 Task: Set the customer id to 'contains' while creating a New Invoice.
Action: Mouse moved to (136, 19)
Screenshot: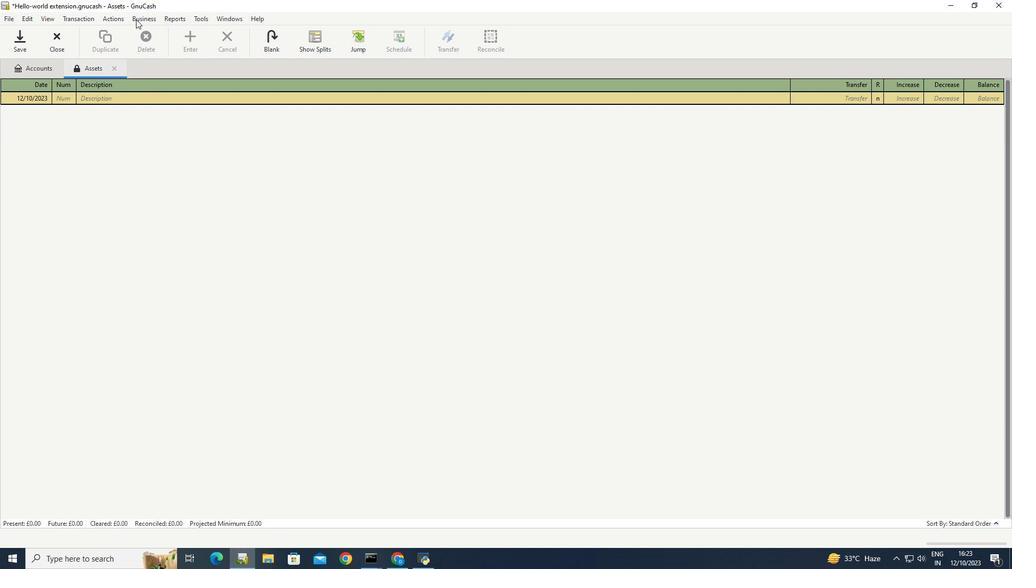 
Action: Mouse pressed left at (136, 19)
Screenshot: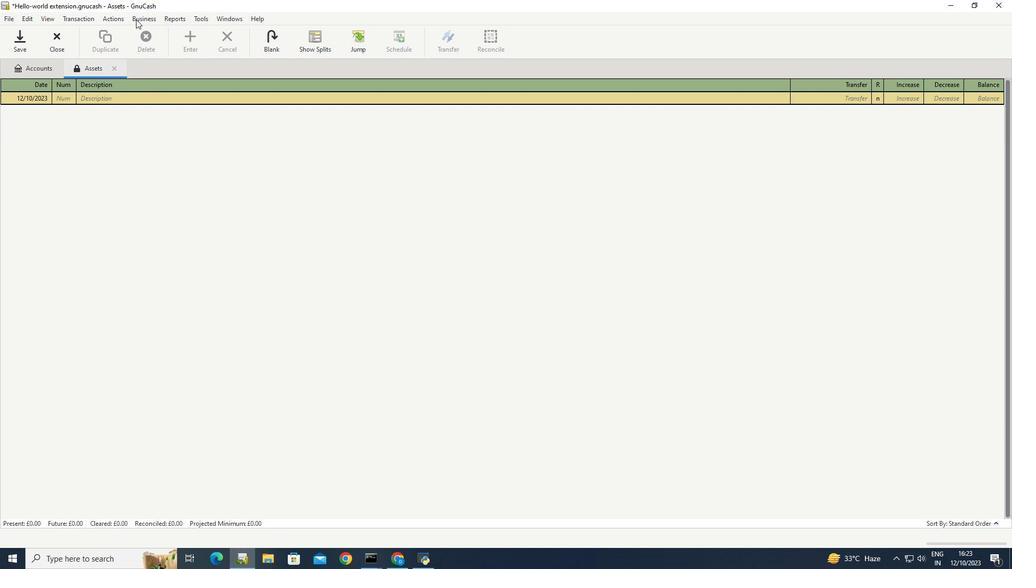 
Action: Mouse moved to (268, 73)
Screenshot: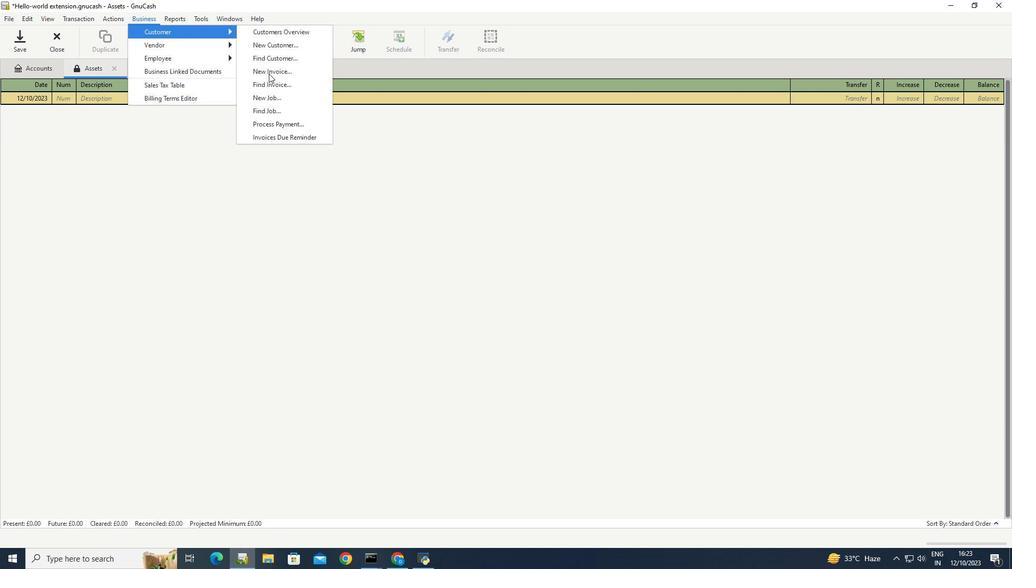 
Action: Mouse pressed left at (268, 73)
Screenshot: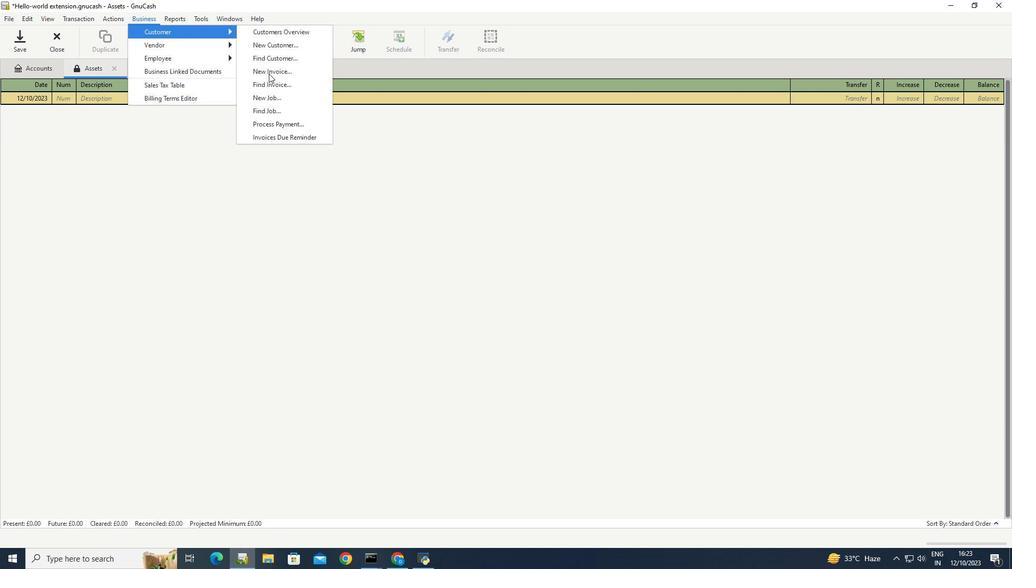 
Action: Mouse moved to (564, 281)
Screenshot: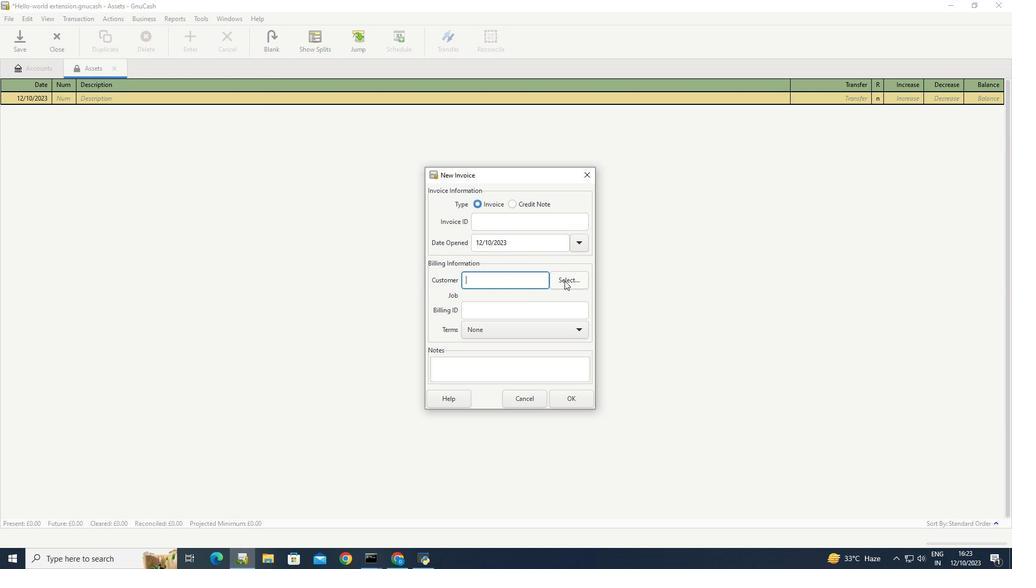 
Action: Mouse pressed left at (564, 281)
Screenshot: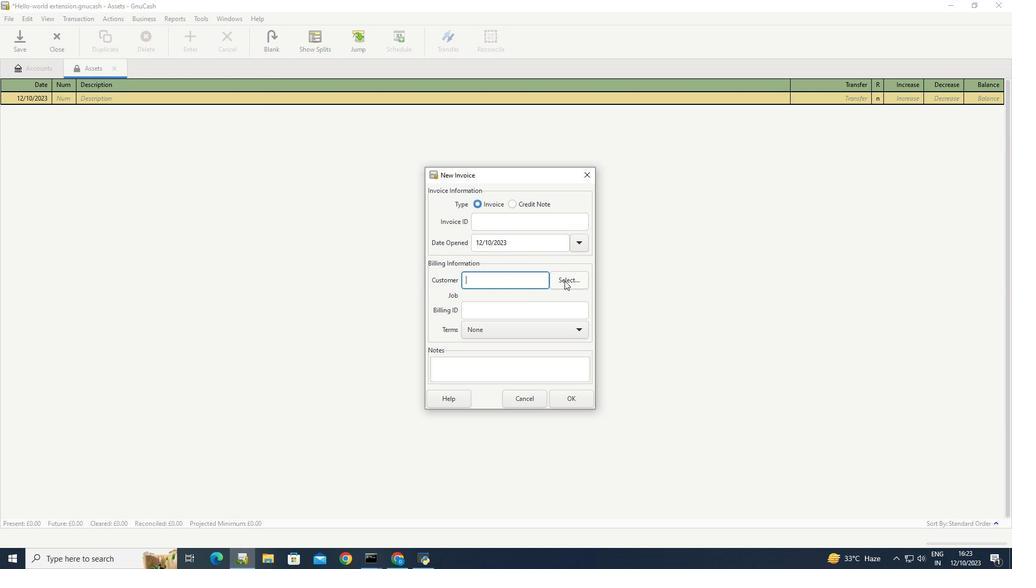 
Action: Mouse moved to (397, 246)
Screenshot: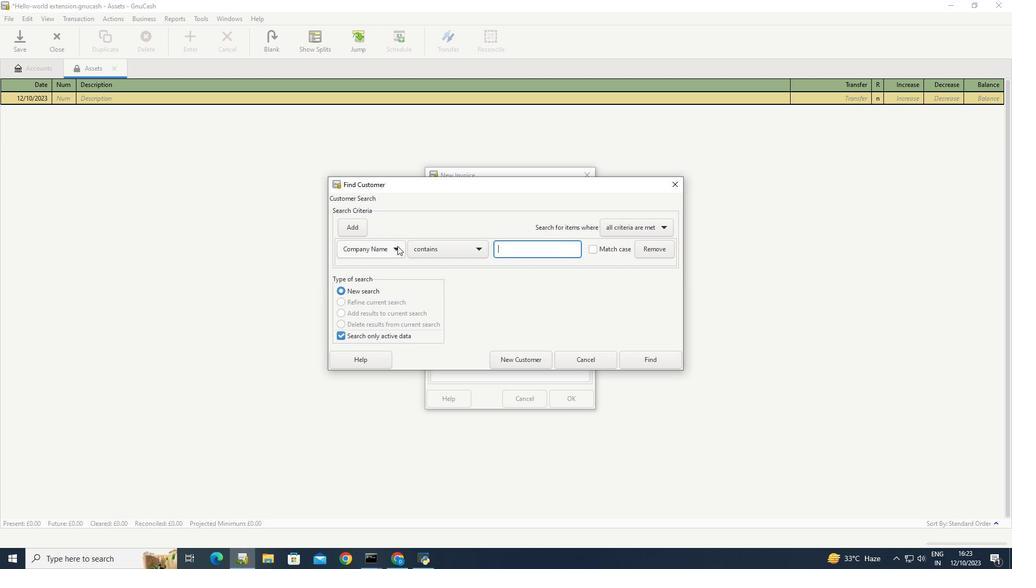 
Action: Mouse pressed left at (397, 246)
Screenshot: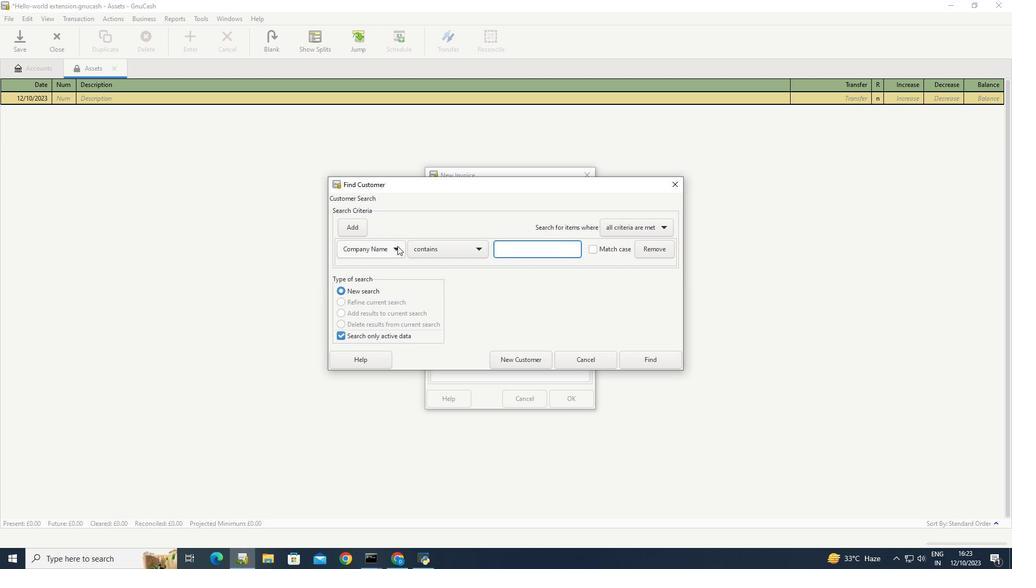 
Action: Mouse moved to (381, 264)
Screenshot: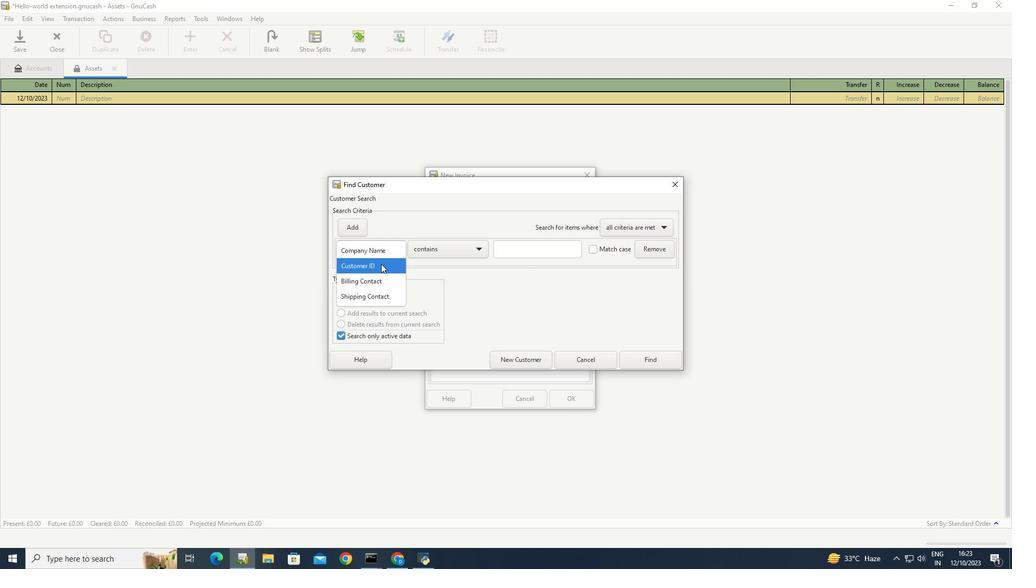 
Action: Mouse pressed left at (381, 264)
Screenshot: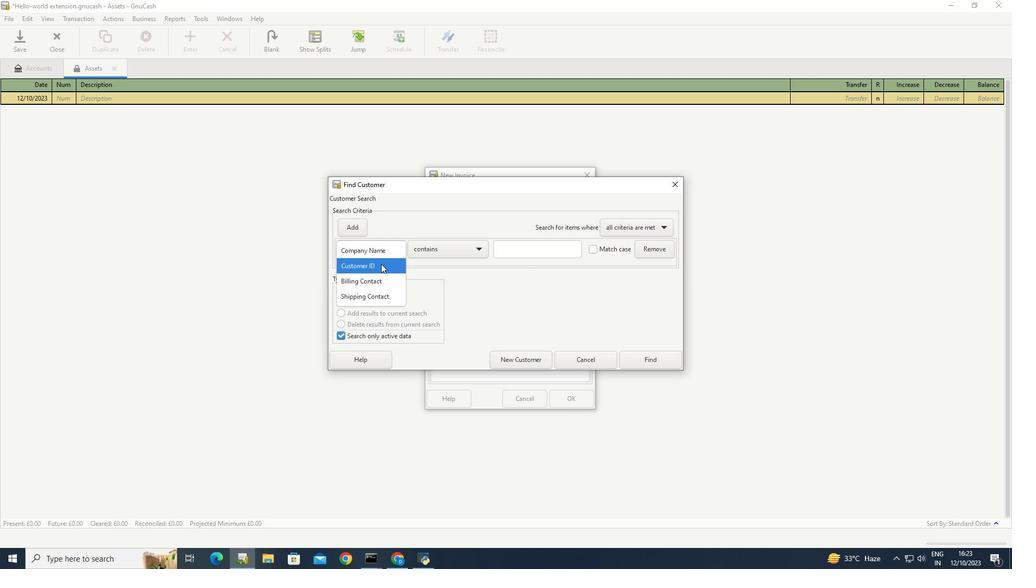 
Action: Mouse moved to (480, 248)
Screenshot: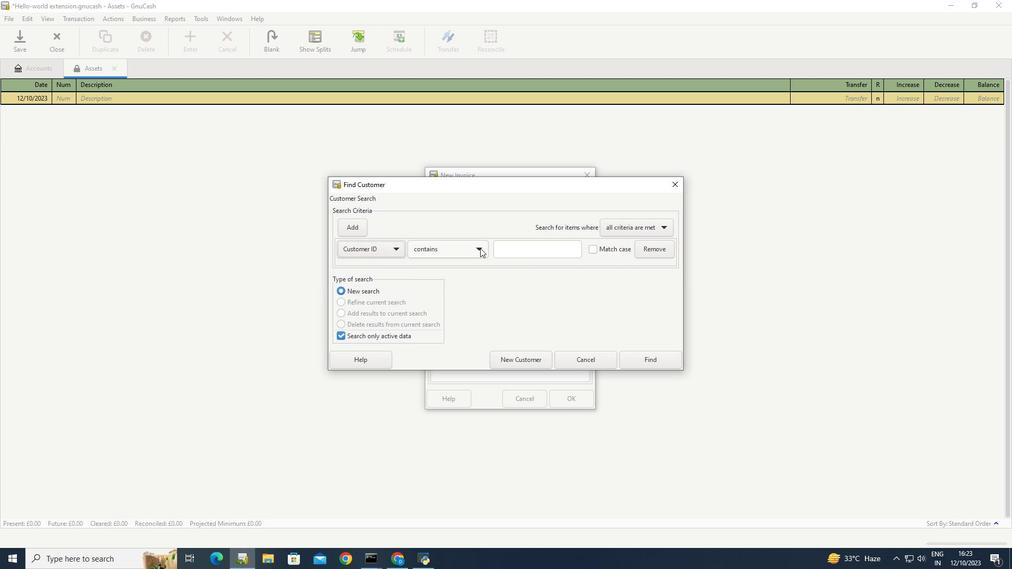 
Action: Mouse pressed left at (480, 248)
Screenshot: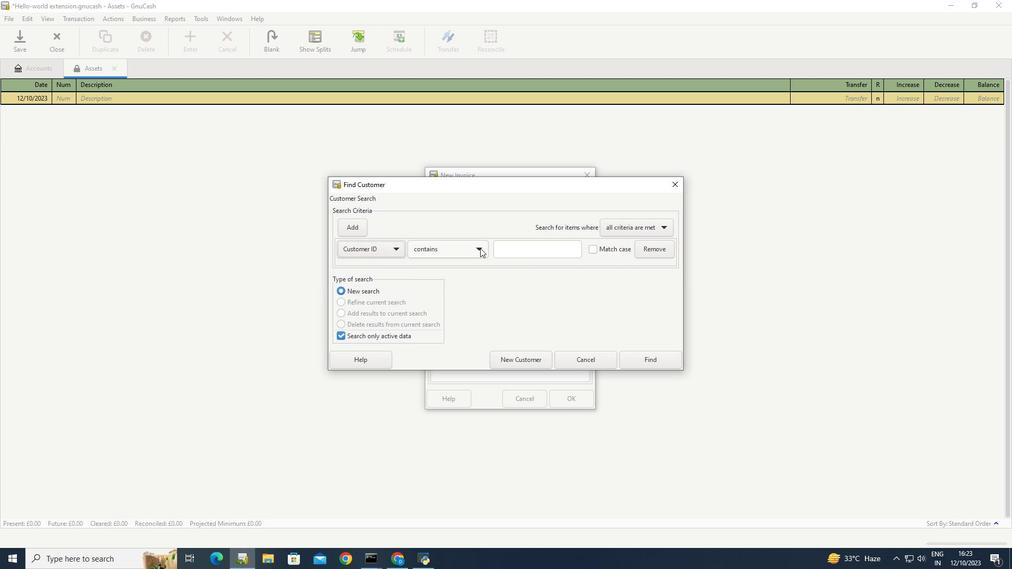 
Action: Mouse moved to (427, 254)
Screenshot: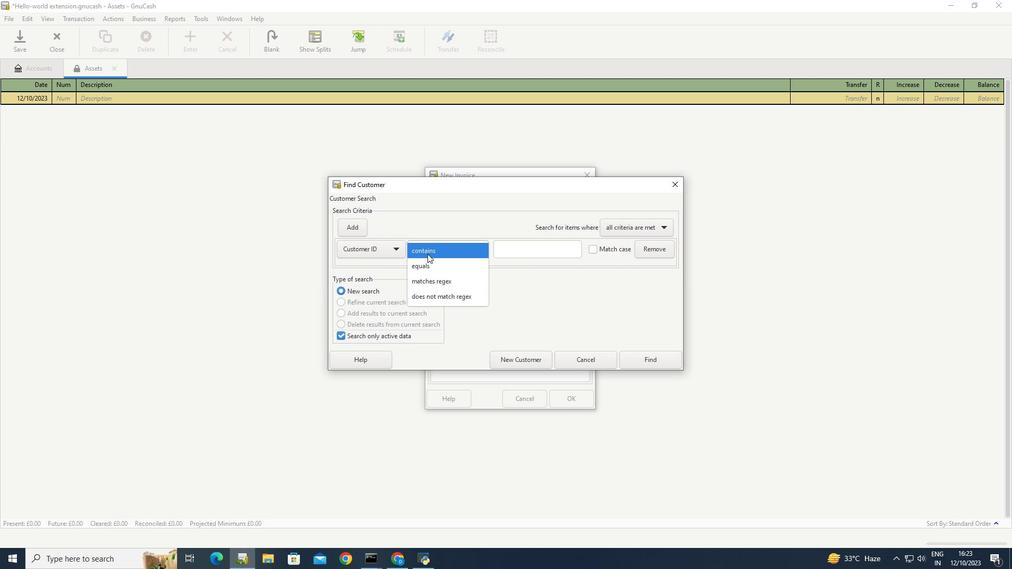 
Action: Mouse pressed left at (427, 254)
Screenshot: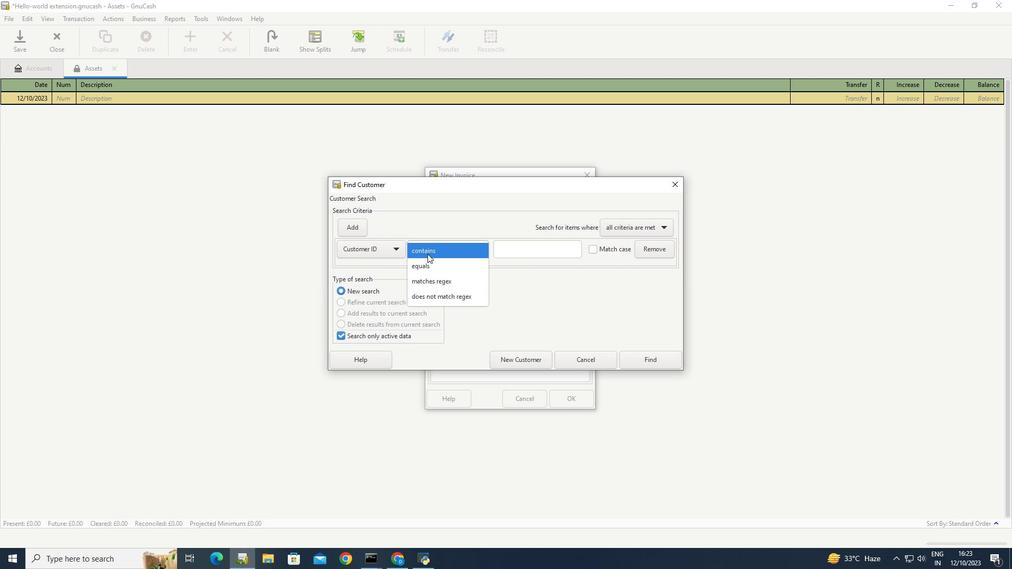 
Action: Mouse moved to (509, 292)
Screenshot: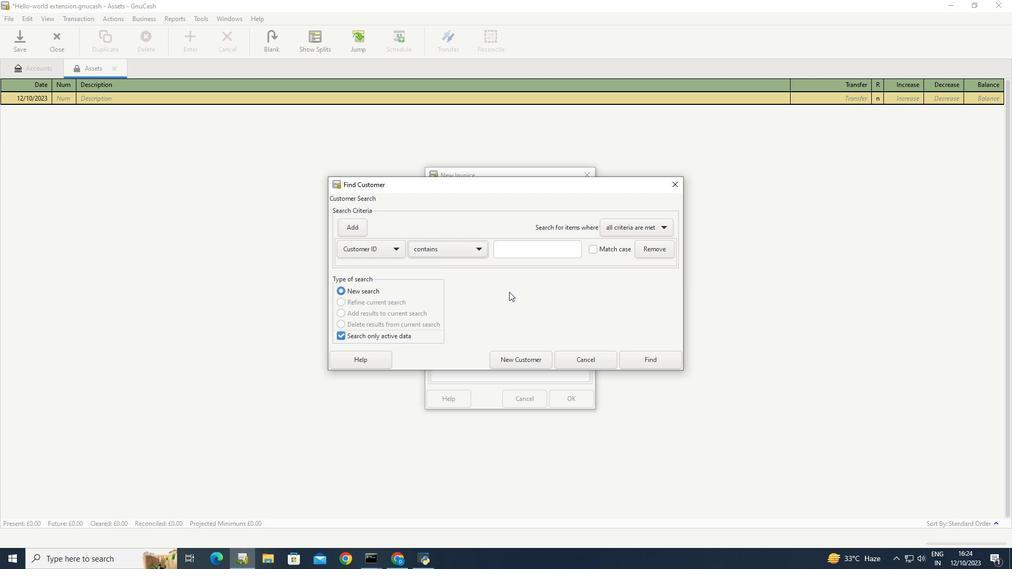 
Action: Mouse pressed left at (509, 292)
Screenshot: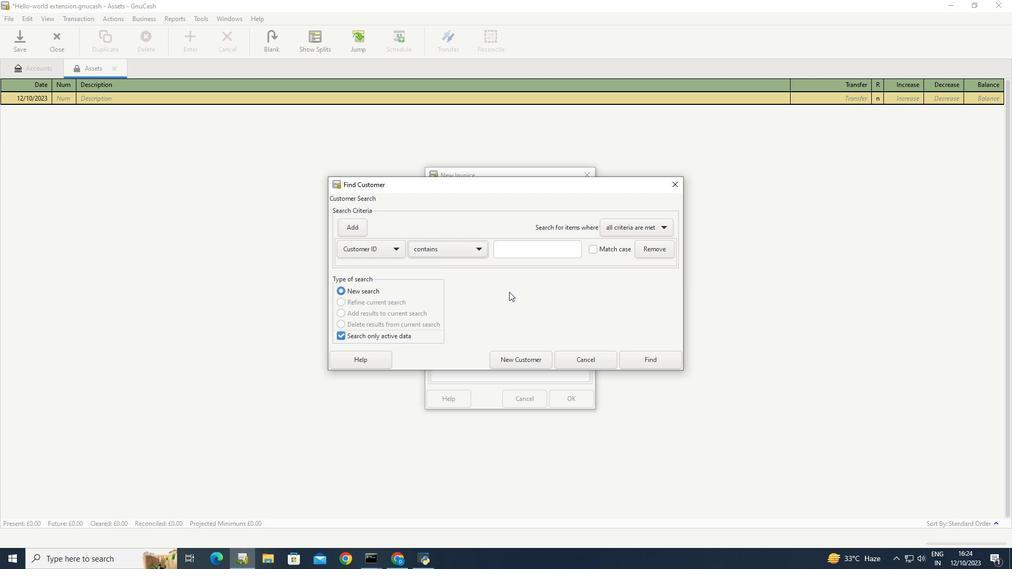
